 Task: In the Contact  Mia.Taylor@Tutanota.com, Add note: 'Update contact records with recent conversation notes.'. Mark checkbox to create task to follow up ': In 3 business days '. Create task, with  description: Physical meeting done, Add due date: Tomorrow; Add reminder: 30 Minutes before. Set Priority High and add note: Review the attached proposal. Logged in from softage.1@softage.net
Action: Mouse moved to (79, 52)
Screenshot: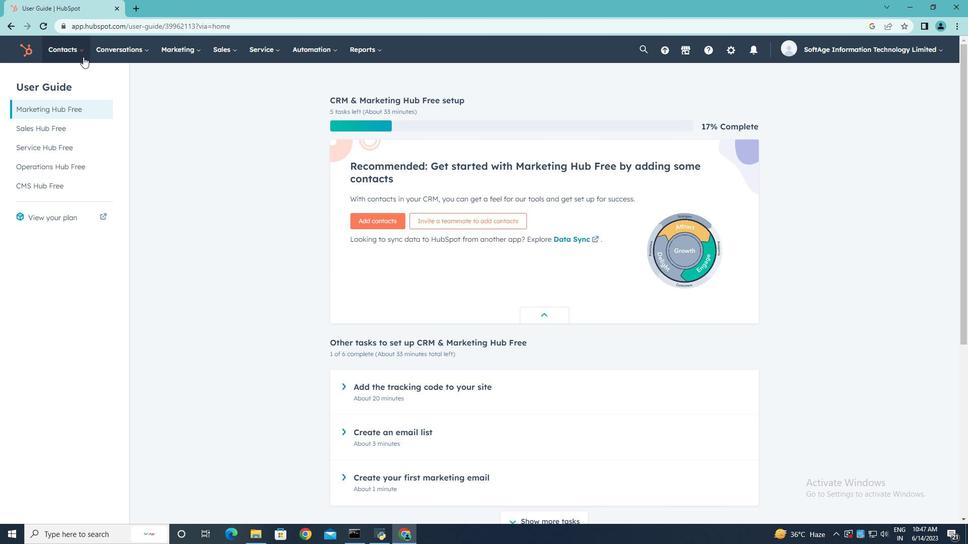 
Action: Mouse pressed left at (79, 52)
Screenshot: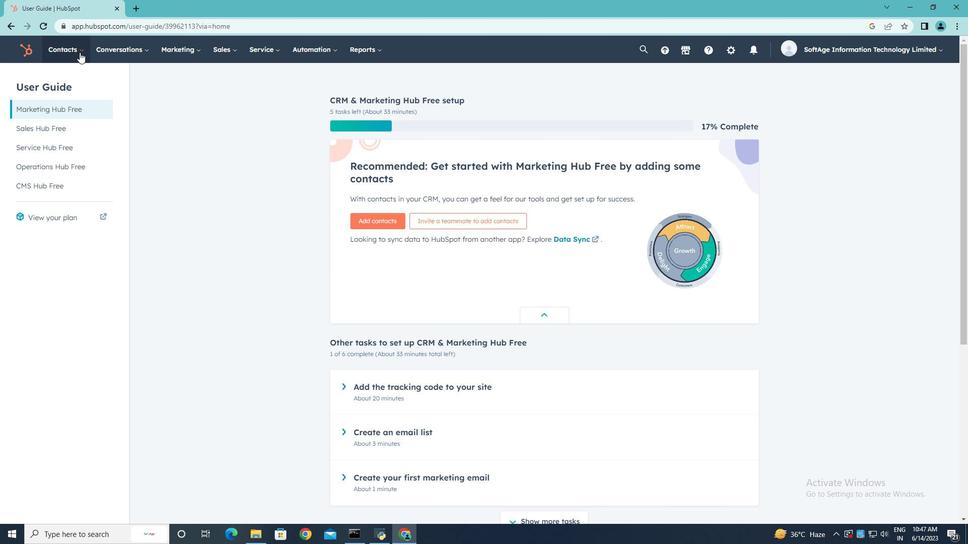 
Action: Mouse moved to (68, 81)
Screenshot: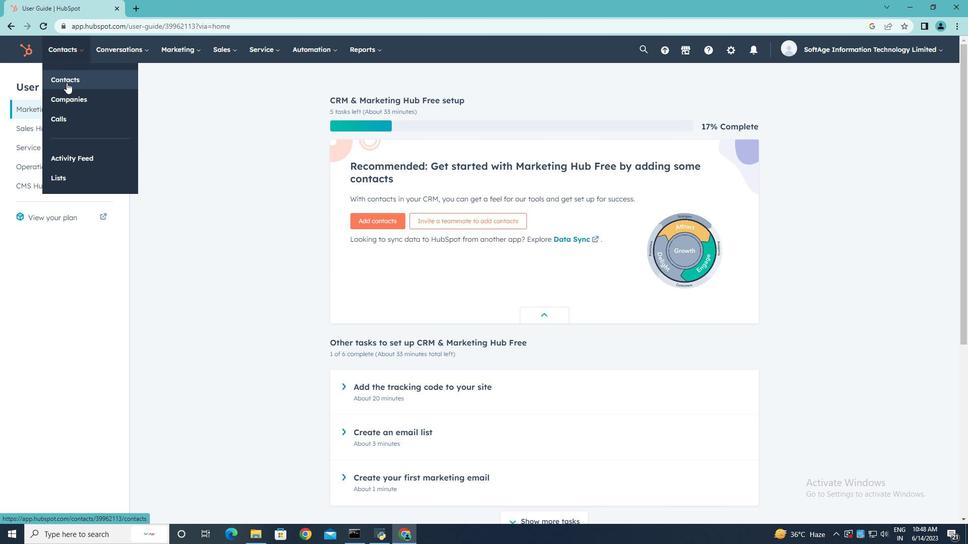 
Action: Mouse pressed left at (68, 81)
Screenshot: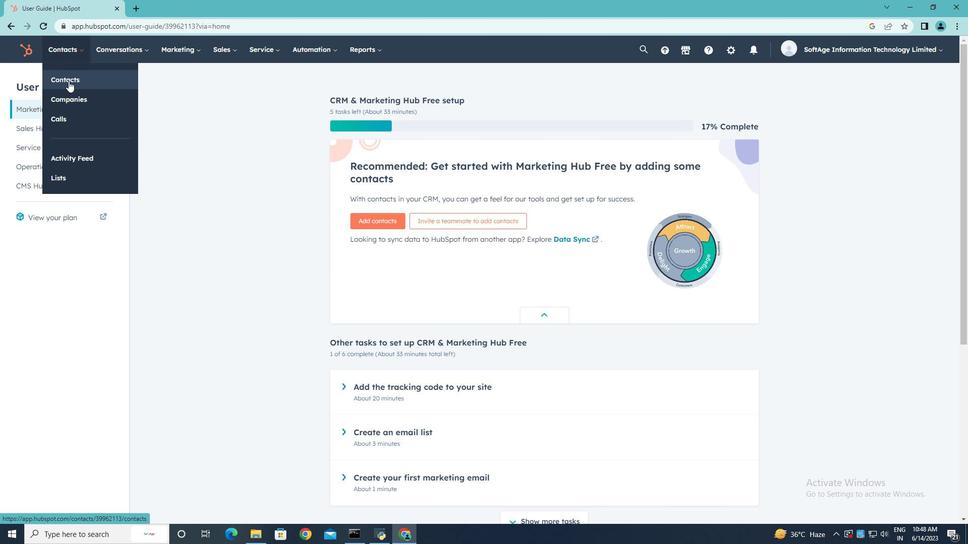 
Action: Mouse moved to (92, 164)
Screenshot: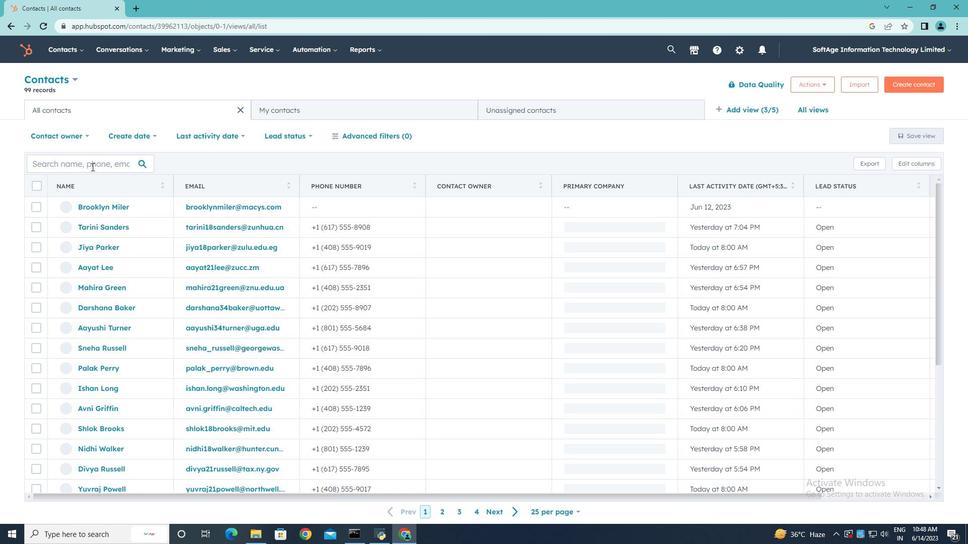 
Action: Mouse pressed left at (92, 164)
Screenshot: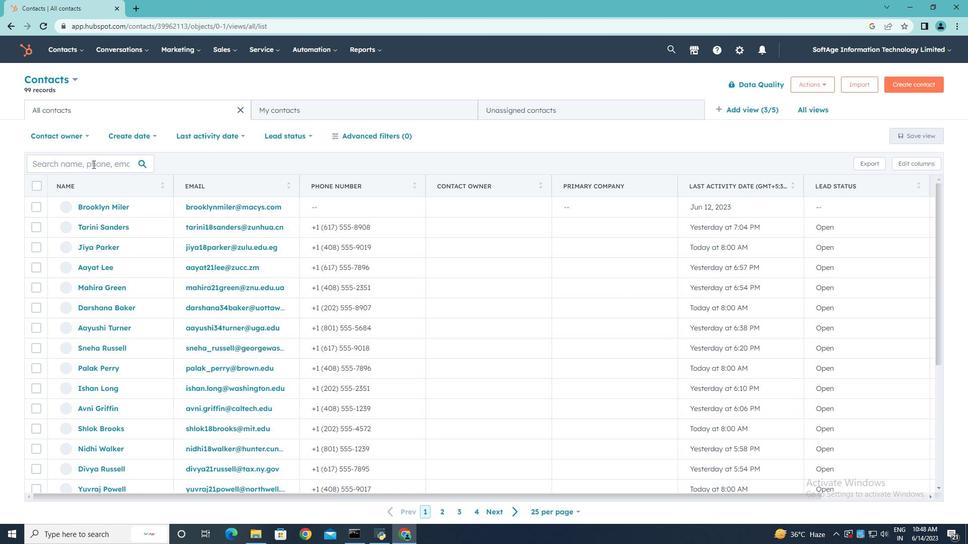 
Action: Key pressed <Key.shift>Mia.<Key.shift>Taylor<Key.shift><Key.shift><Key.shift><Key.shift><Key.shift><Key.shift><Key.shift><Key.shift><Key.shift><Key.shift><Key.shift><Key.shift><Key.shift><Key.shift>@<Key.shift>Tutanota.com
Screenshot: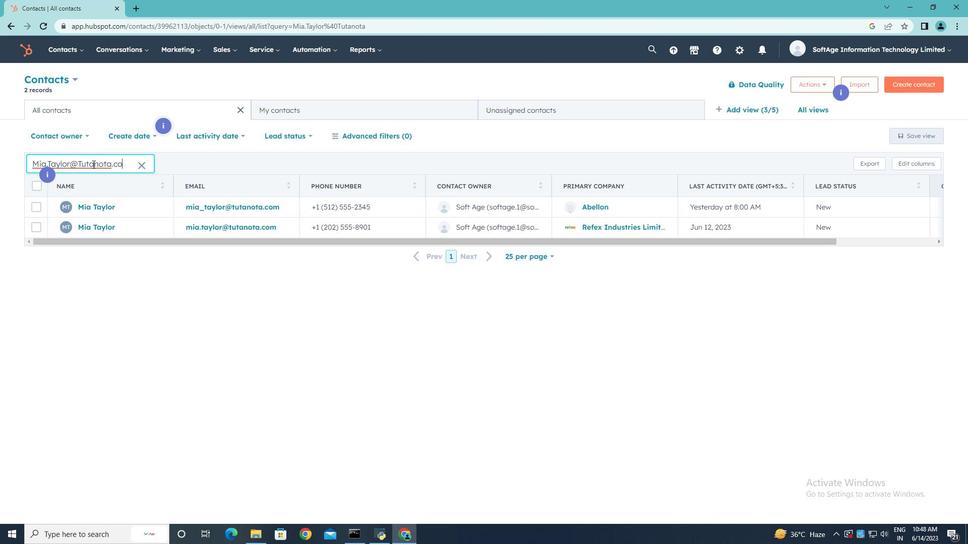 
Action: Mouse moved to (107, 224)
Screenshot: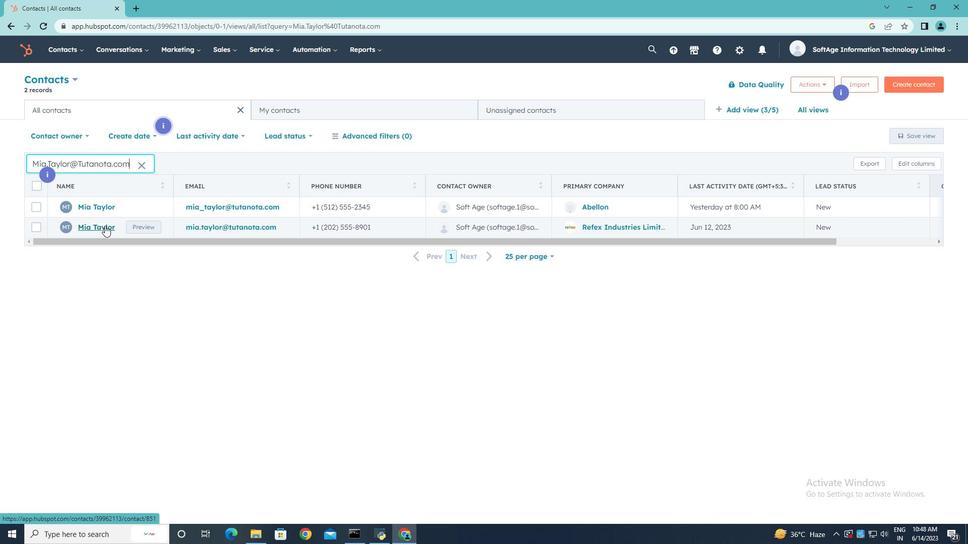 
Action: Mouse pressed left at (107, 224)
Screenshot: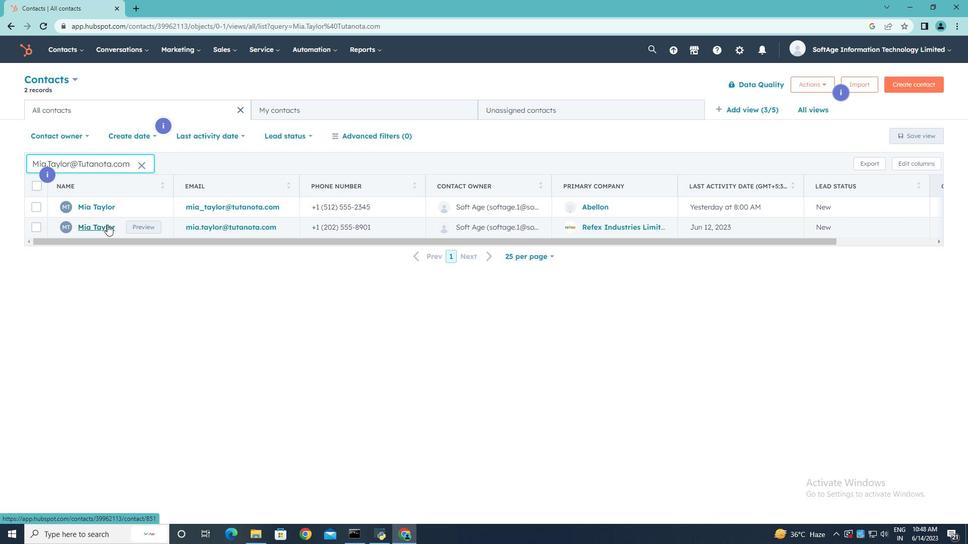 
Action: Mouse moved to (36, 172)
Screenshot: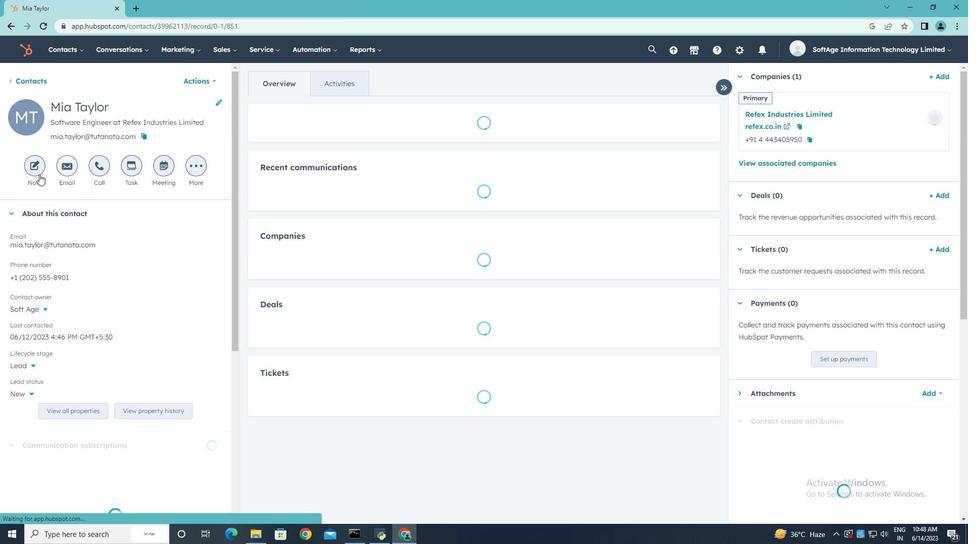 
Action: Mouse pressed left at (36, 172)
Screenshot: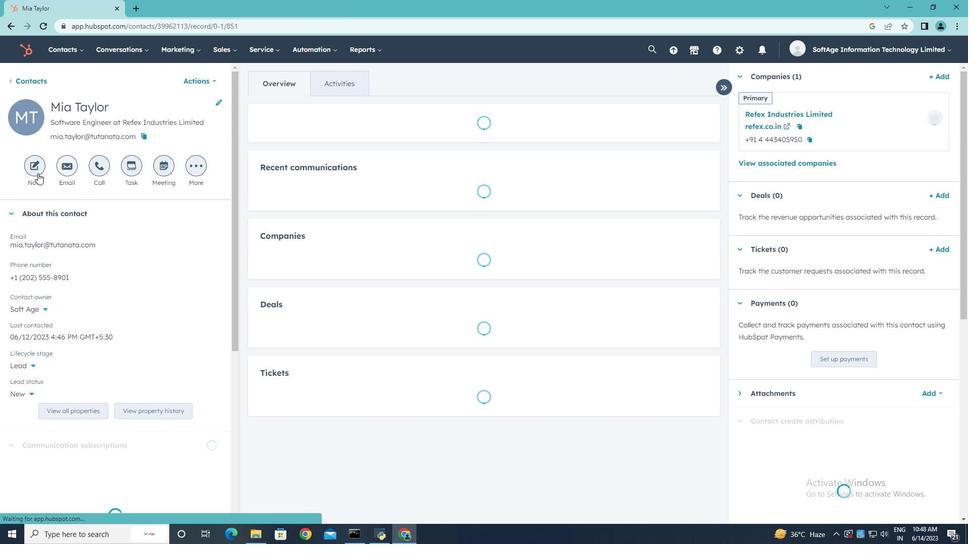 
Action: Key pressed <Key.shift><Key.shift><Key.shift><Key.shift><Key.shift><Key.shift>Update<Key.space>contact<Key.space>records<Key.space>with<Key.space>recent<Key.space>with<Key.space>recent<Key.space>conversation<Key.space>notes.
Screenshot: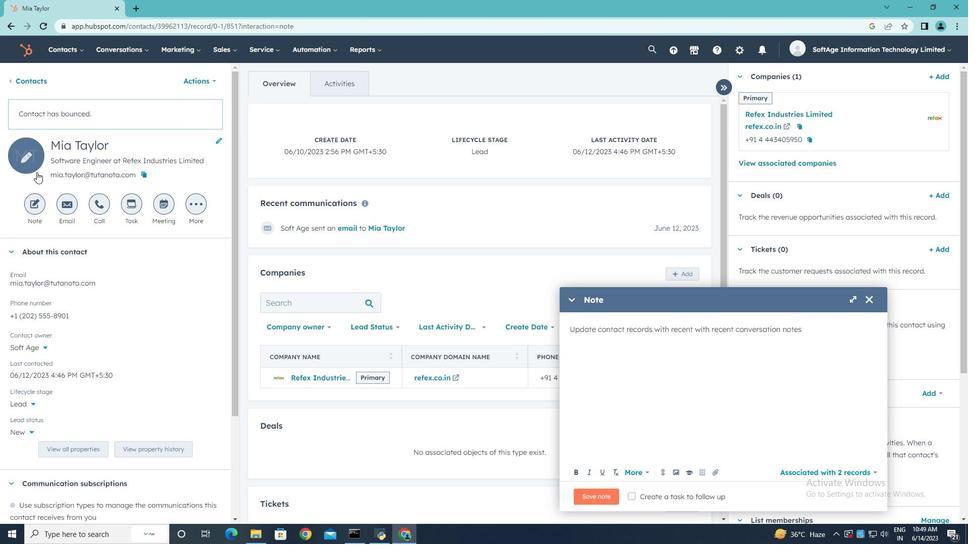 
Action: Mouse moved to (635, 494)
Screenshot: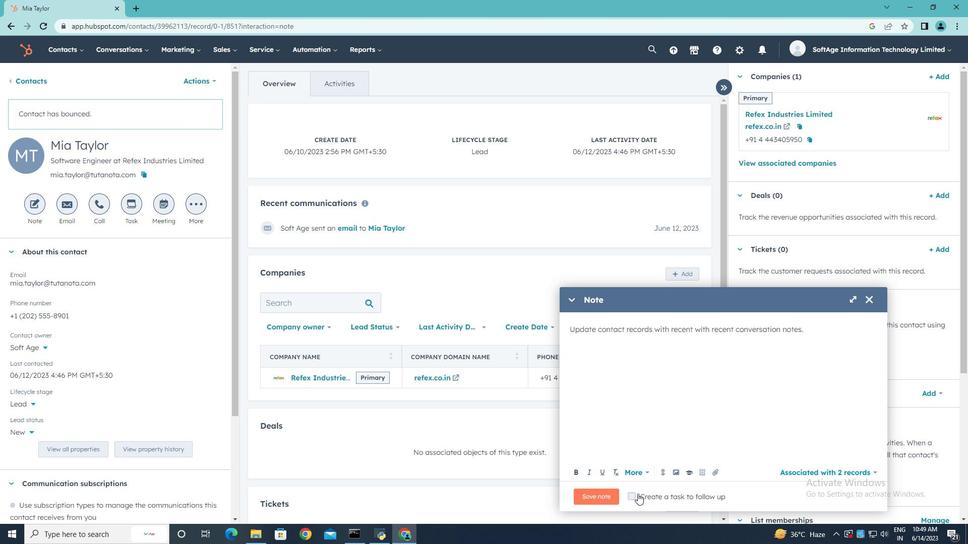 
Action: Mouse pressed left at (635, 494)
Screenshot: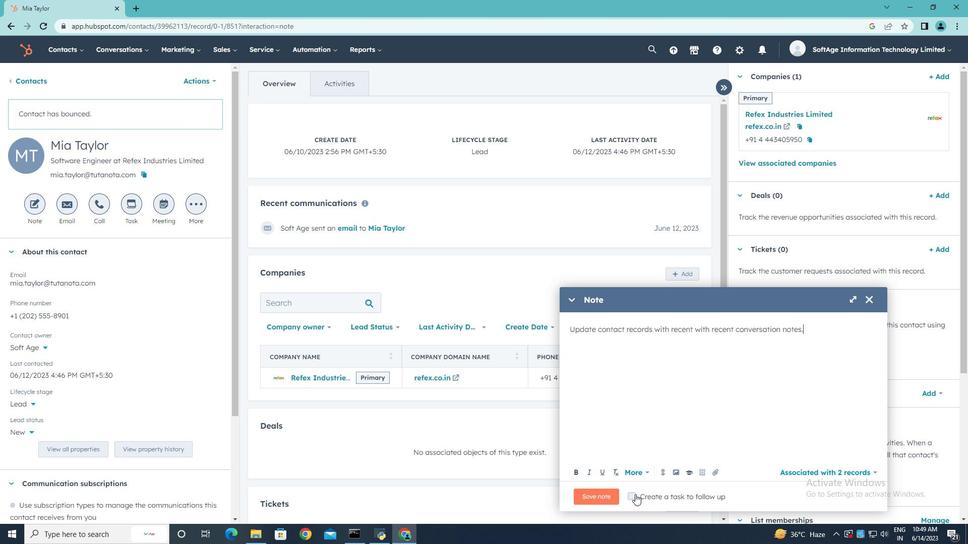 
Action: Mouse moved to (832, 497)
Screenshot: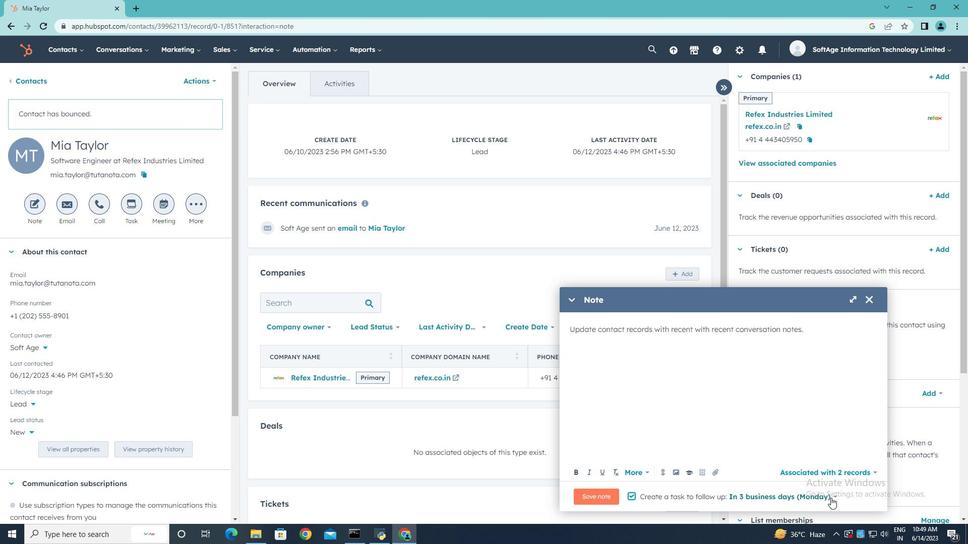 
Action: Mouse pressed left at (832, 497)
Screenshot: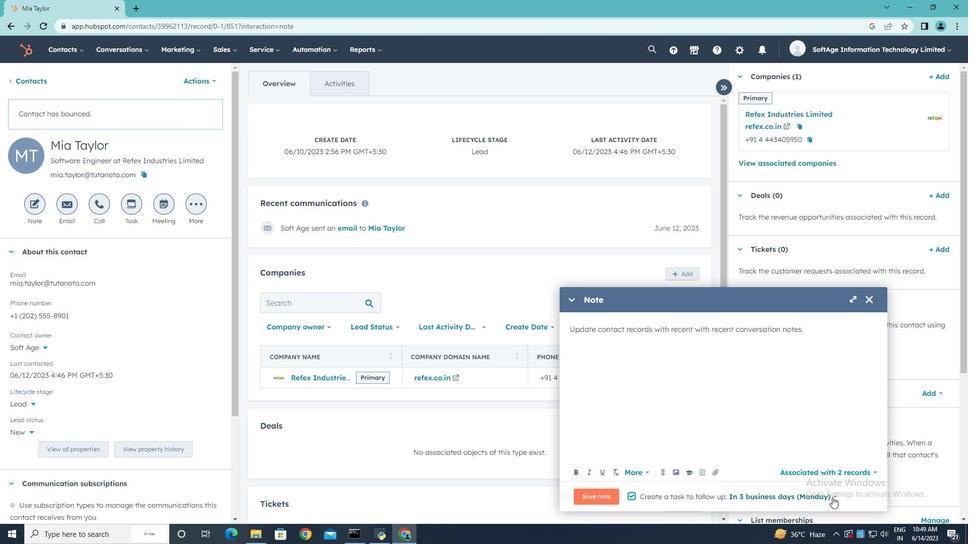
Action: Mouse moved to (806, 399)
Screenshot: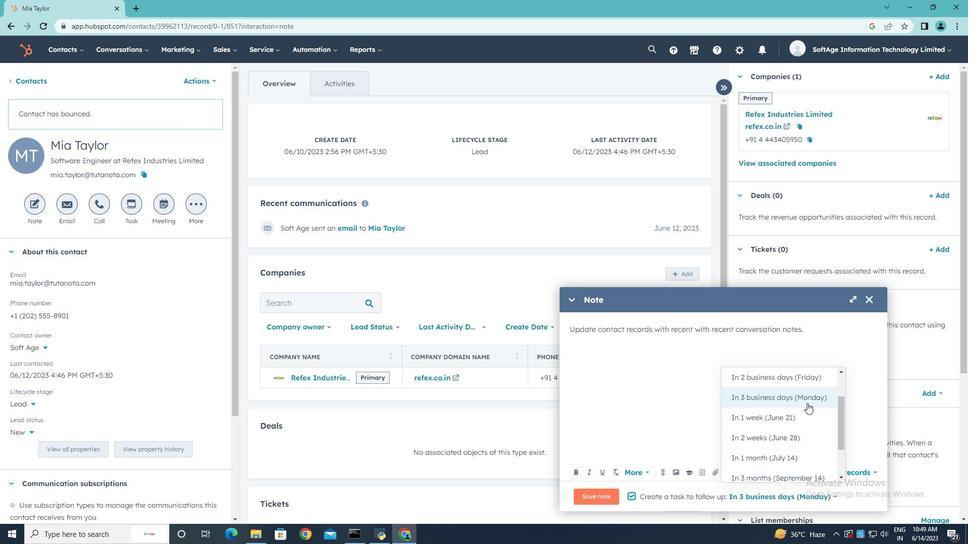 
Action: Mouse pressed left at (806, 399)
Screenshot: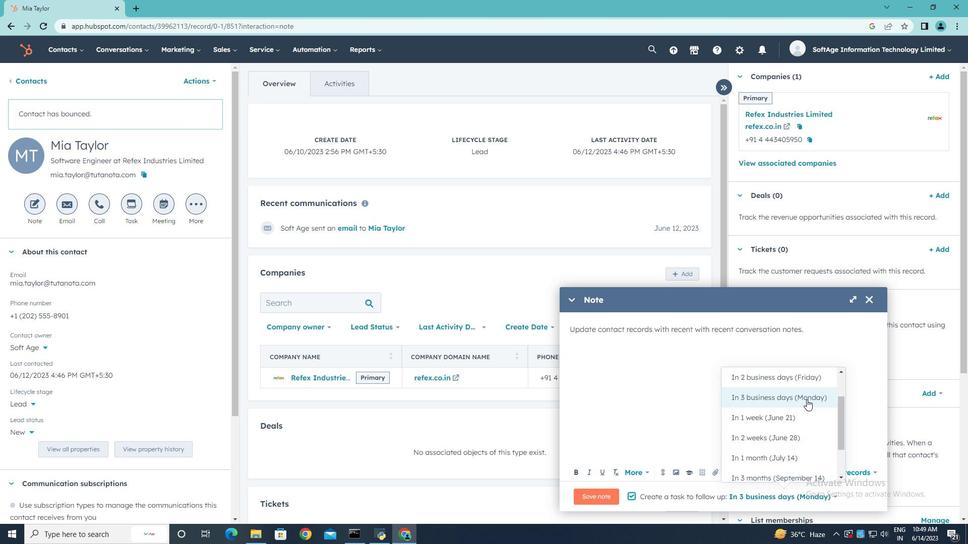 
Action: Mouse moved to (589, 499)
Screenshot: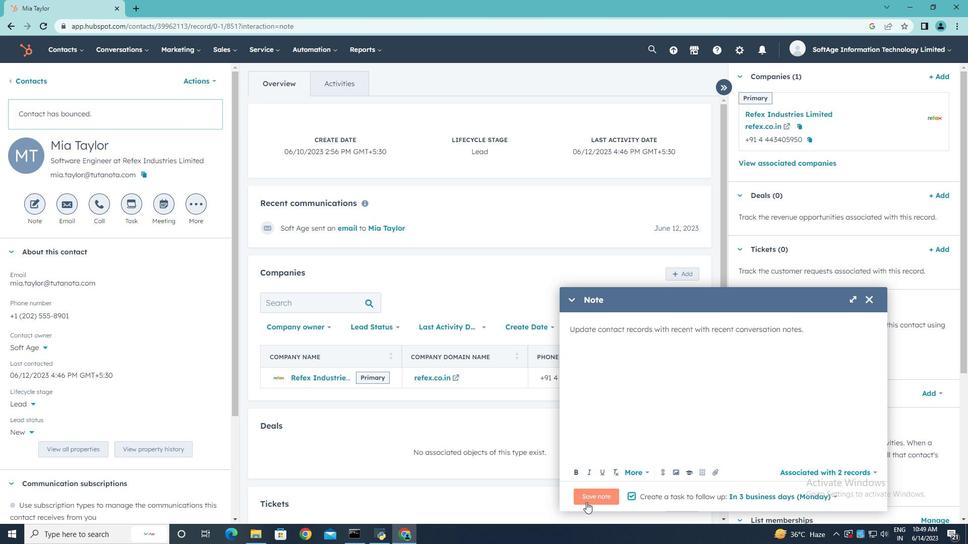 
Action: Mouse pressed left at (589, 499)
Screenshot: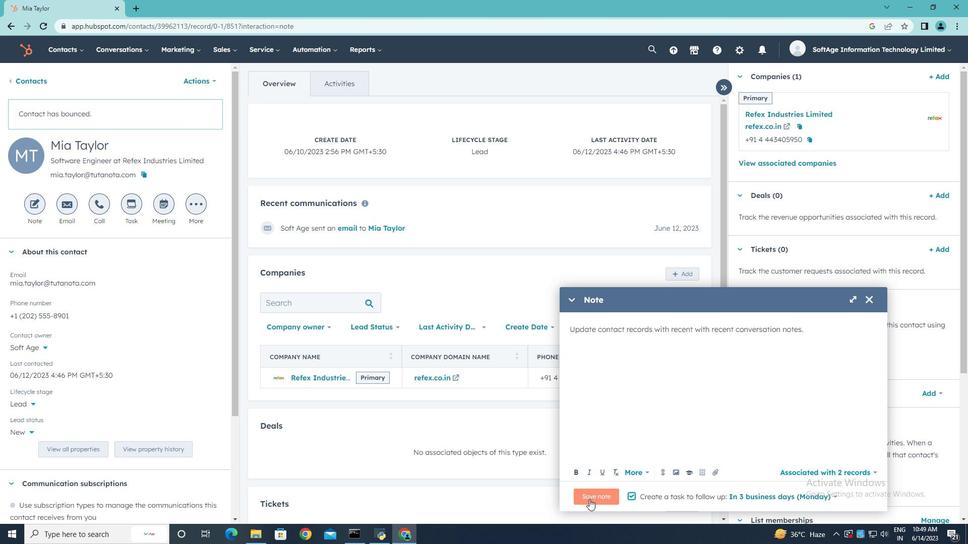 
Action: Mouse moved to (135, 203)
Screenshot: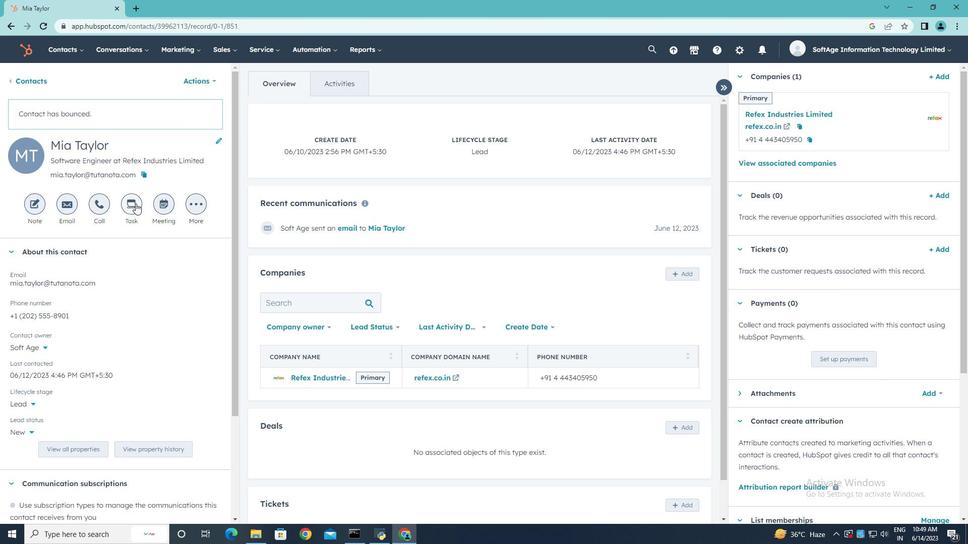 
Action: Mouse pressed left at (135, 203)
Screenshot: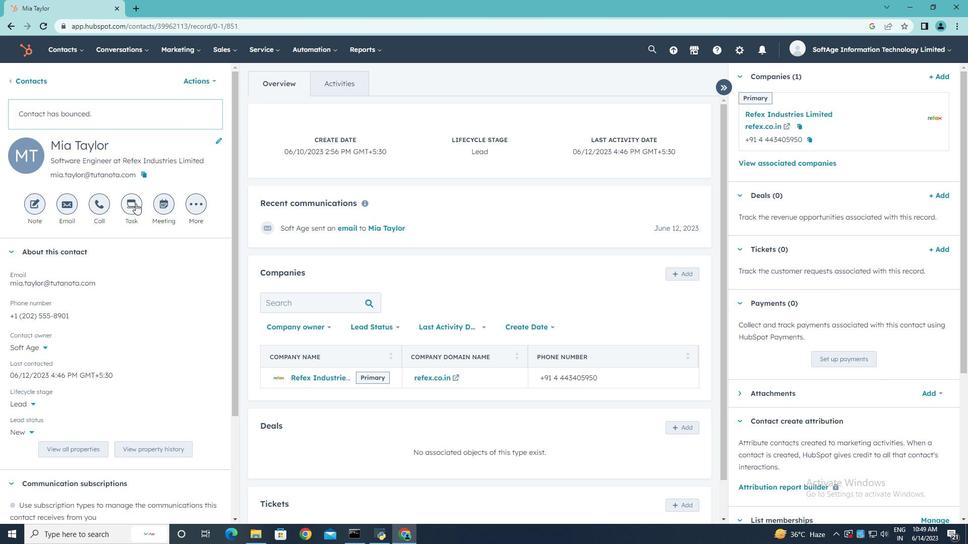 
Action: Mouse moved to (598, 236)
Screenshot: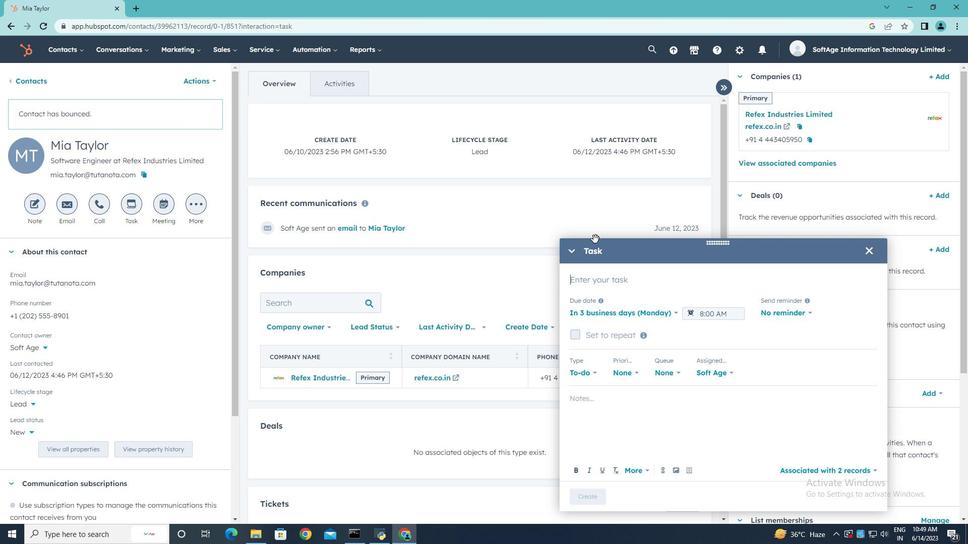 
Action: Key pressed <Key.shift><Key.shift><Key.shift><Key.shift><Key.shift><Key.shift><Key.shift><Key.shift><Key.shift><Key.shift><Key.shift><Key.shift>Physical<Key.space><Key.shift>n<Key.backspace>meeting<Key.space>done
Screenshot: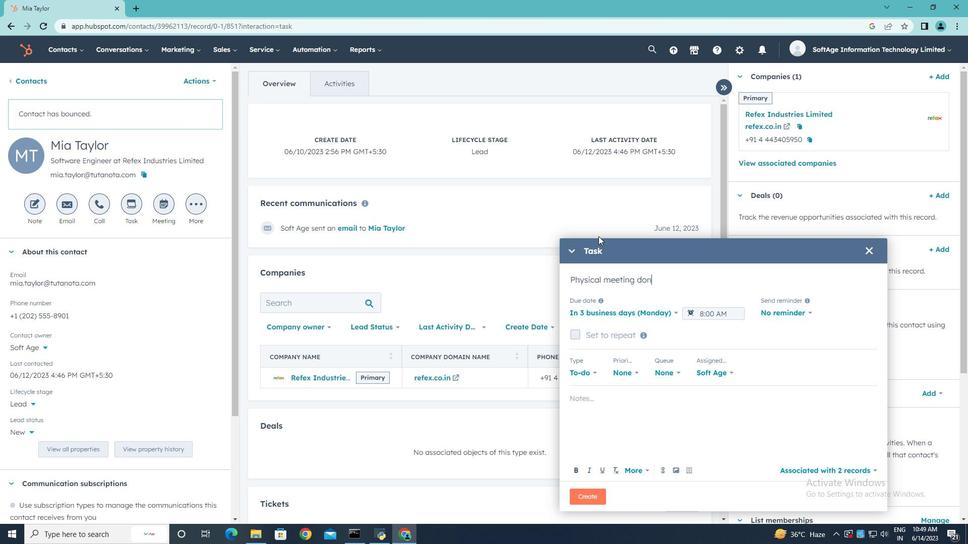 
Action: Mouse moved to (677, 312)
Screenshot: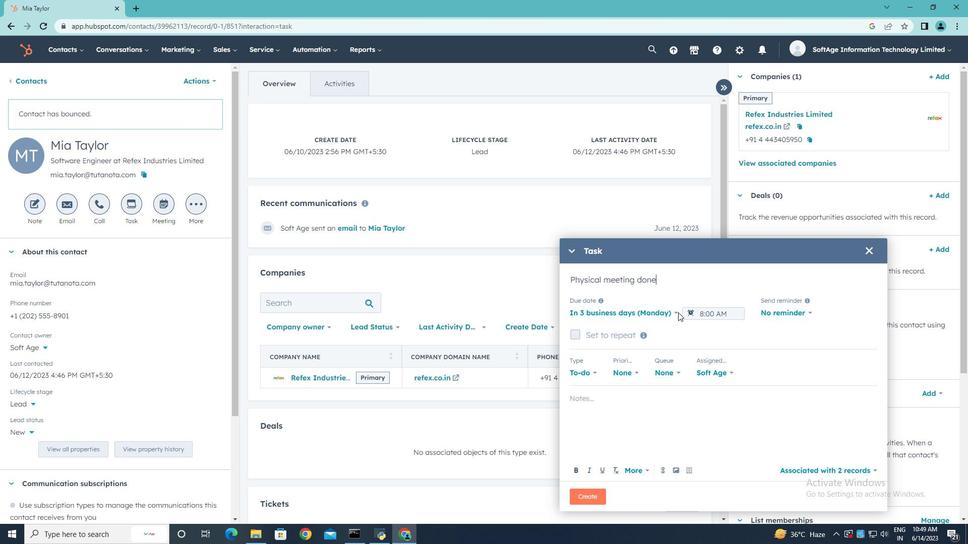 
Action: Mouse pressed left at (677, 312)
Screenshot: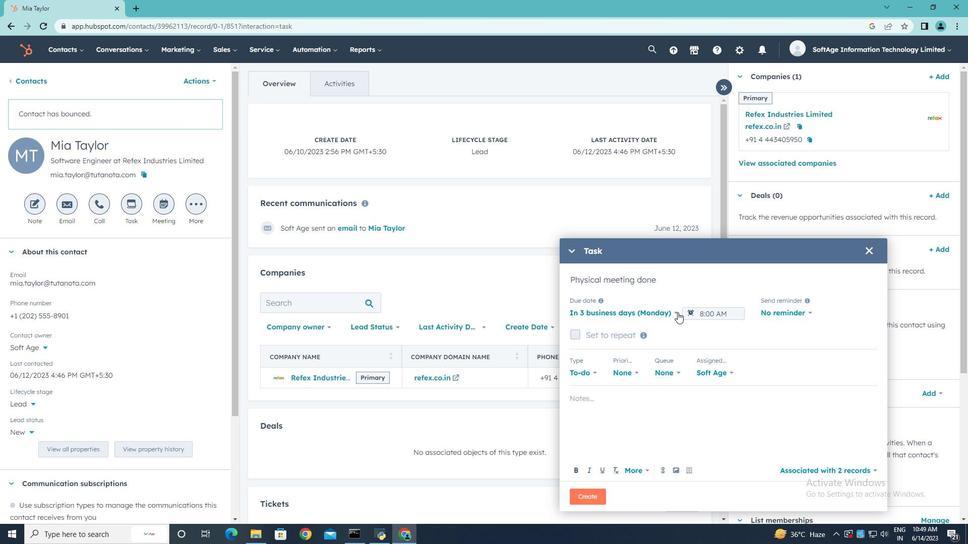 
Action: Mouse moved to (648, 347)
Screenshot: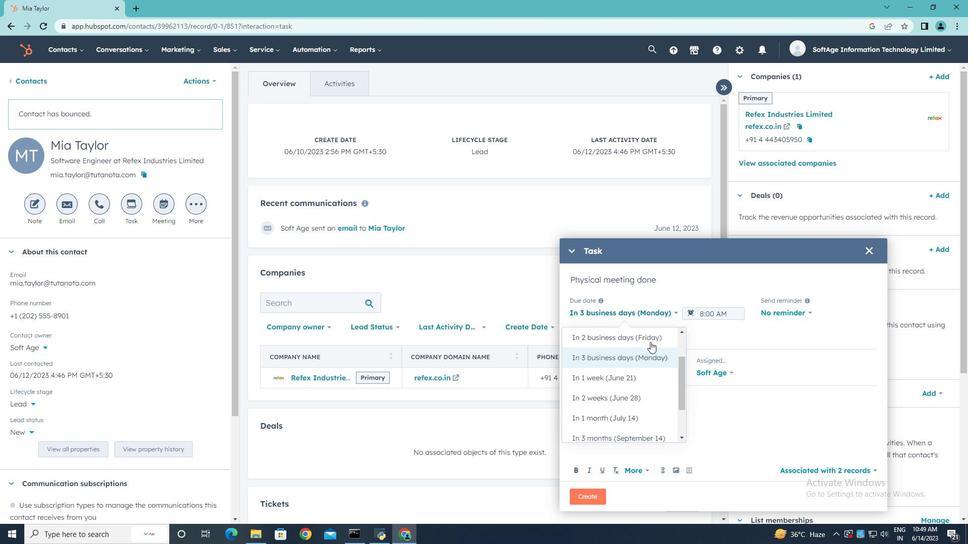 
Action: Mouse scrolled (648, 347) with delta (0, 0)
Screenshot: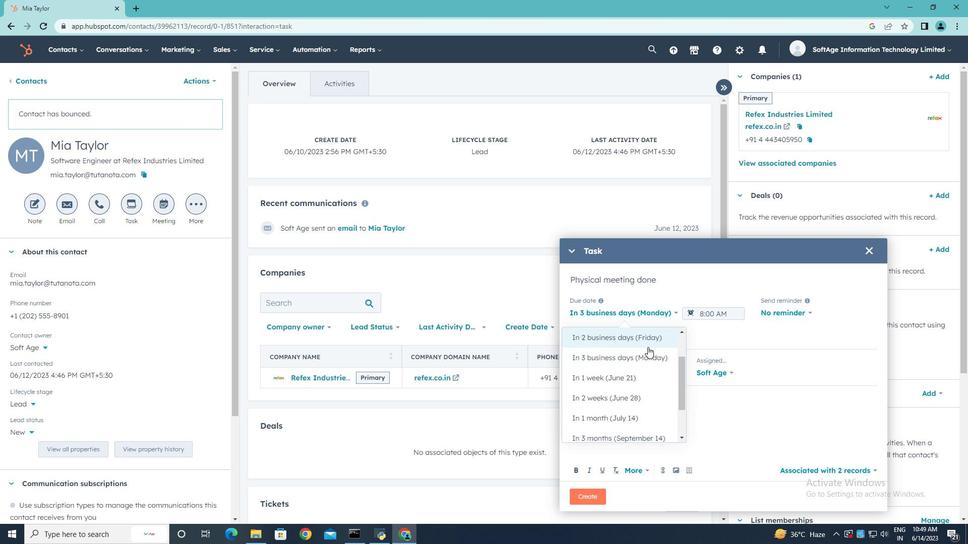 
Action: Mouse scrolled (648, 347) with delta (0, 0)
Screenshot: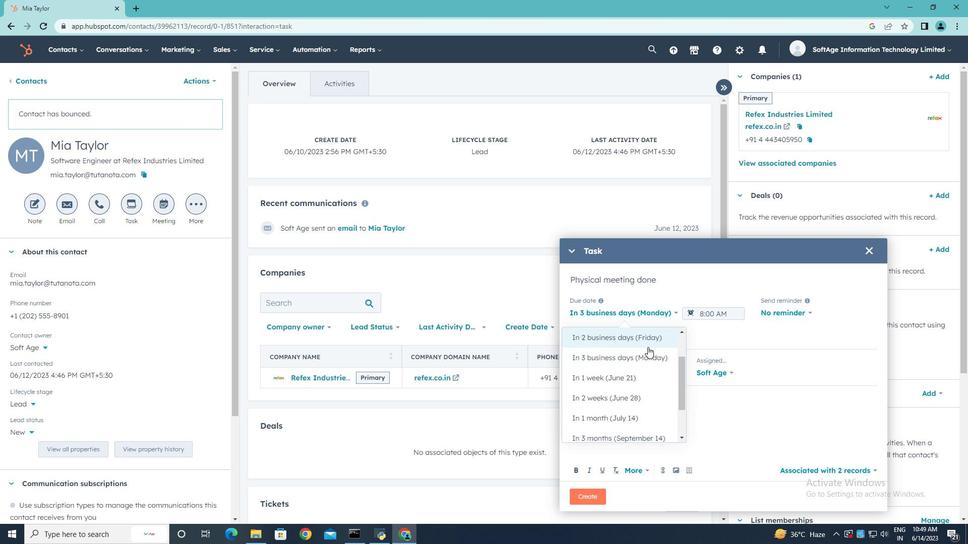 
Action: Mouse scrolled (648, 347) with delta (0, 0)
Screenshot: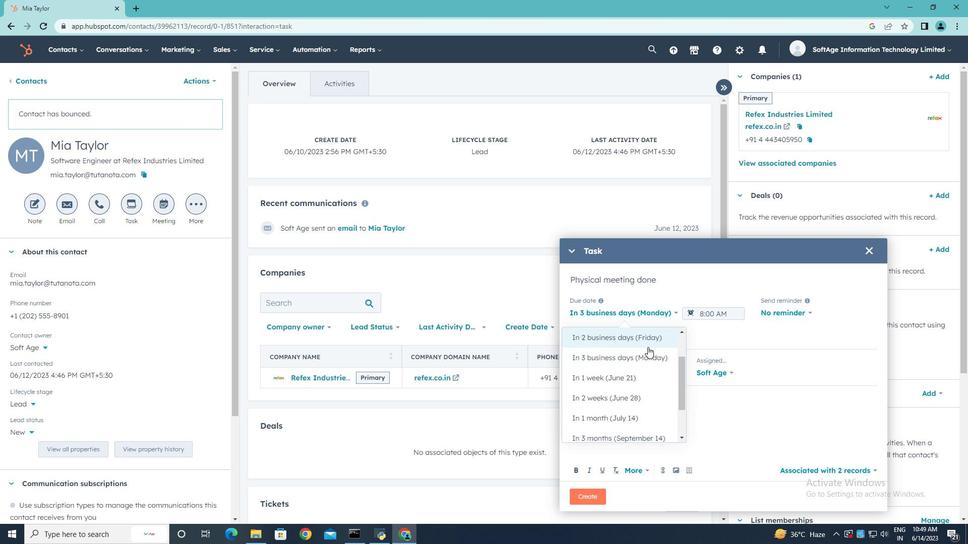 
Action: Mouse moved to (633, 361)
Screenshot: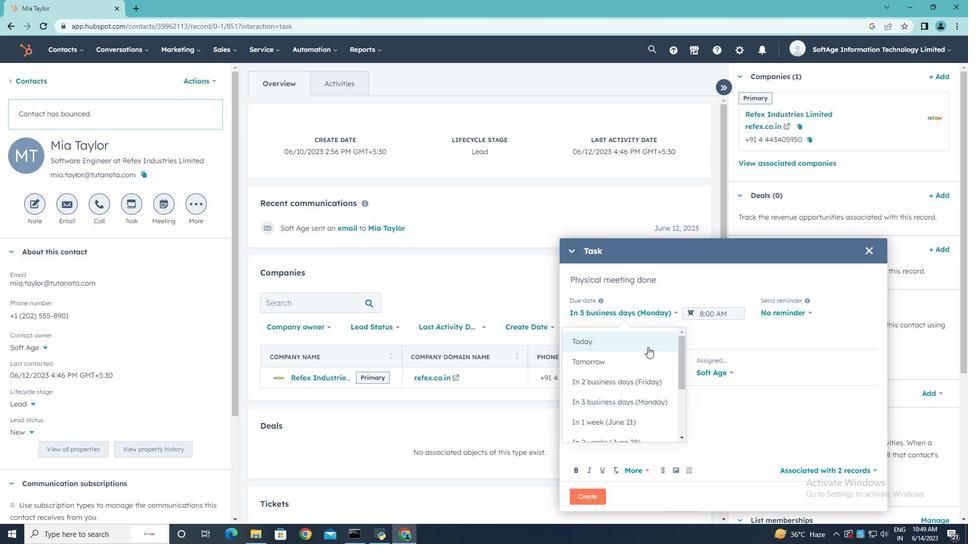 
Action: Mouse pressed left at (633, 361)
Screenshot: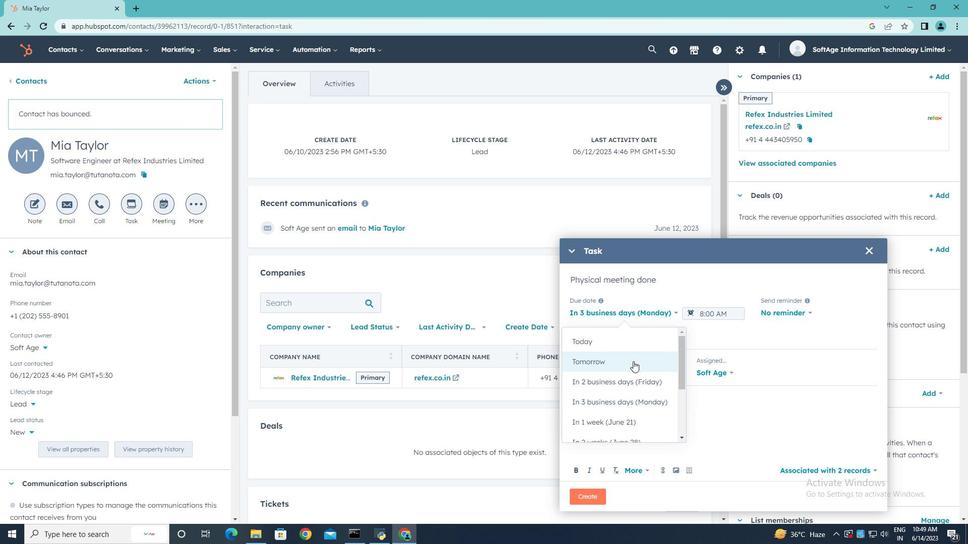 
Action: Mouse moved to (744, 313)
Screenshot: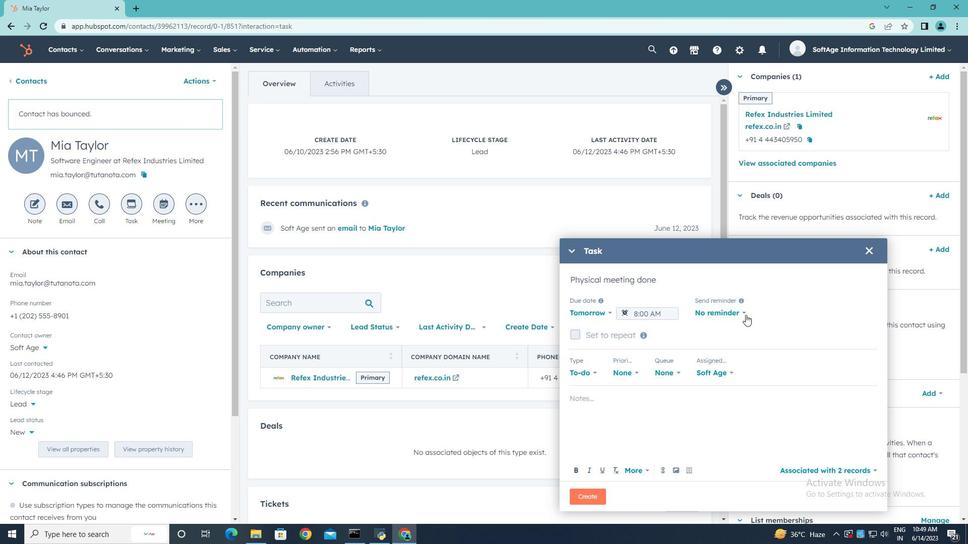 
Action: Mouse pressed left at (744, 313)
Screenshot: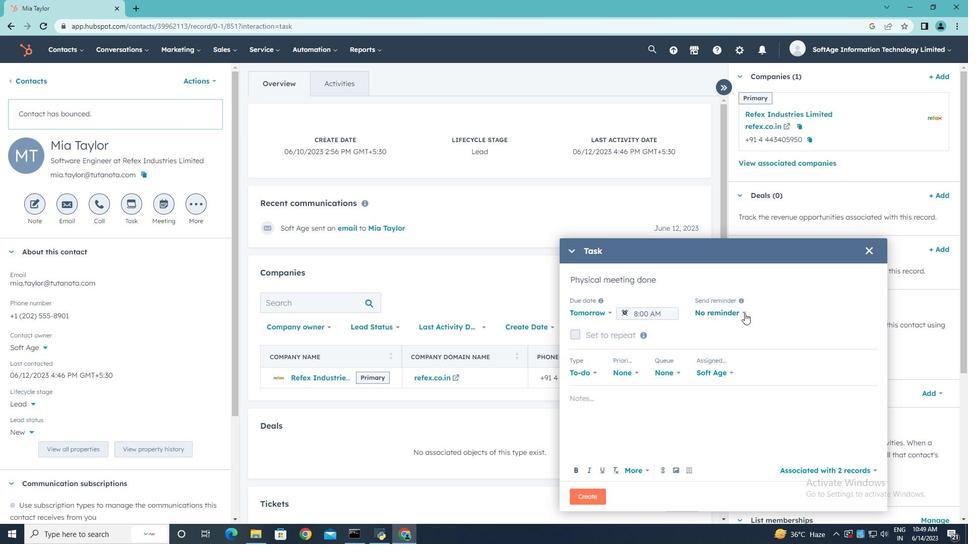 
Action: Mouse moved to (727, 377)
Screenshot: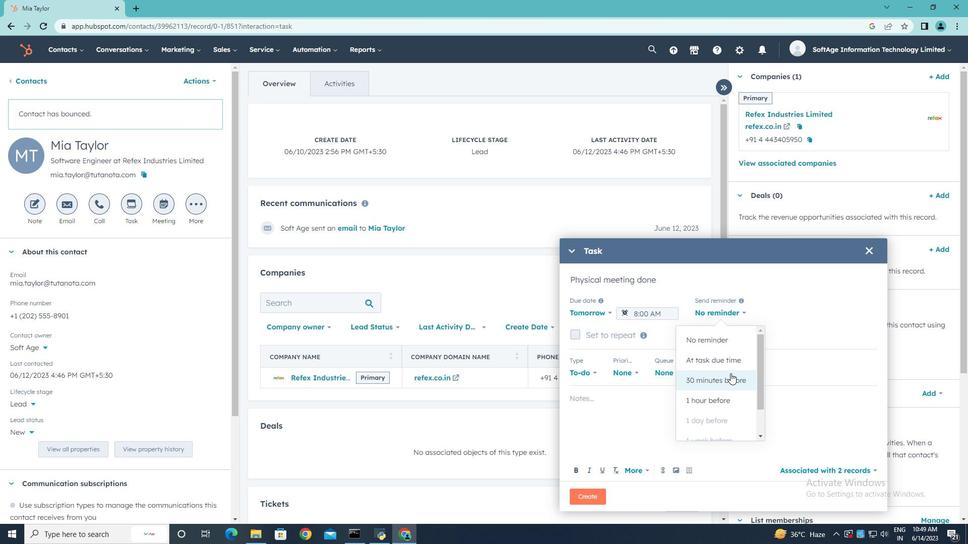 
Action: Mouse pressed left at (727, 377)
Screenshot: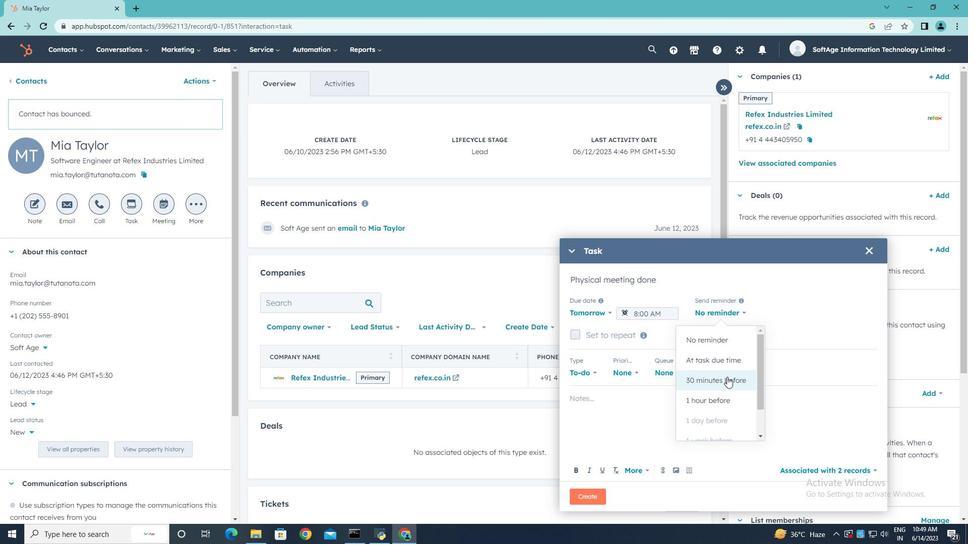 
Action: Mouse moved to (636, 372)
Screenshot: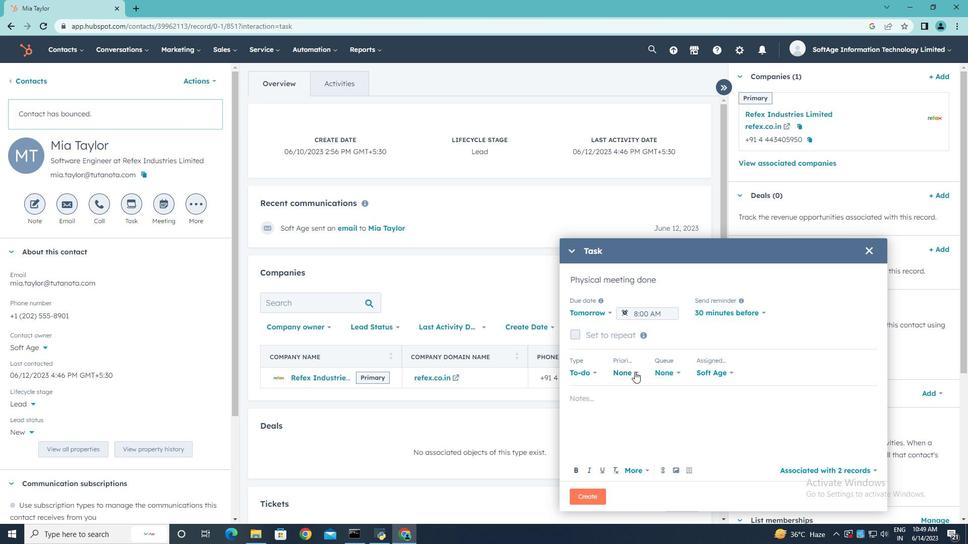 
Action: Mouse pressed left at (636, 372)
Screenshot: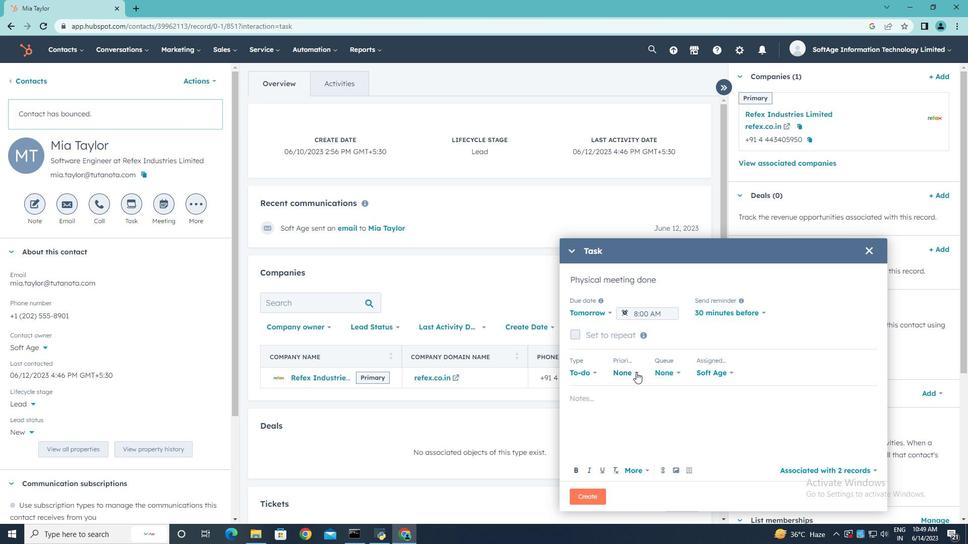 
Action: Mouse moved to (617, 458)
Screenshot: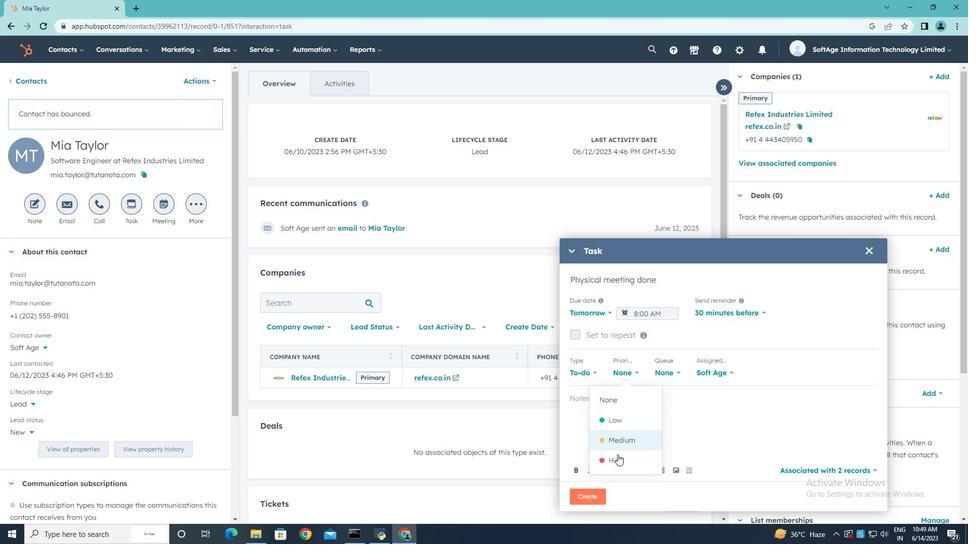 
Action: Mouse pressed left at (617, 458)
Screenshot: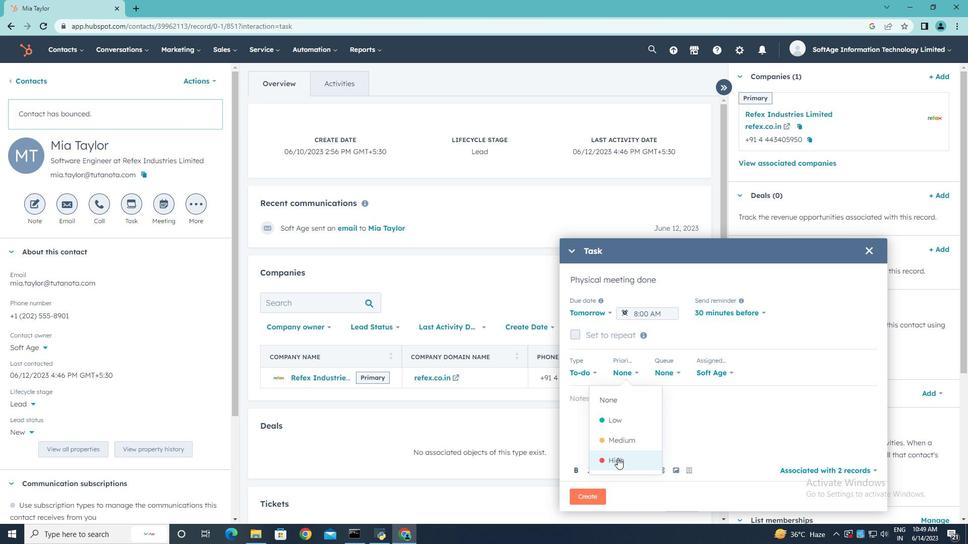 
Action: Mouse moved to (596, 403)
Screenshot: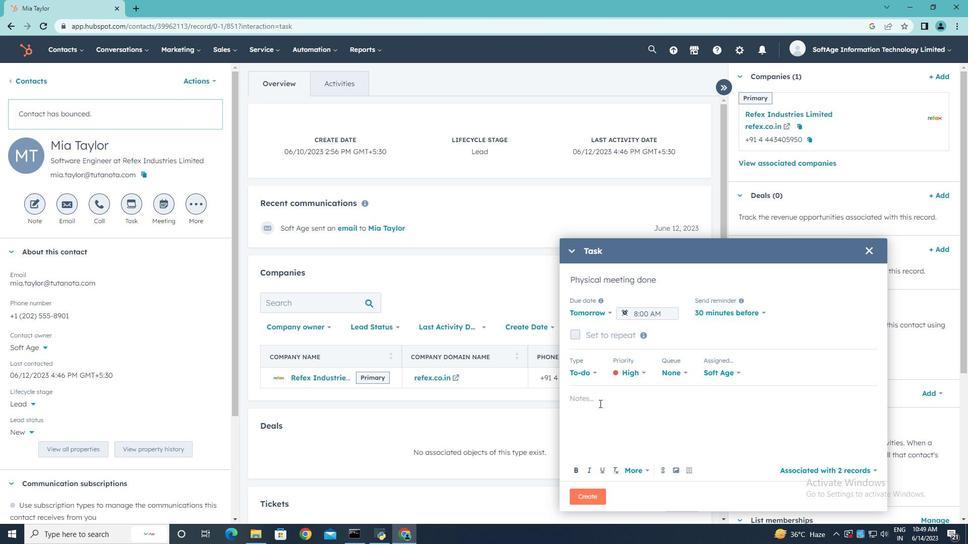 
Action: Mouse pressed left at (596, 403)
Screenshot: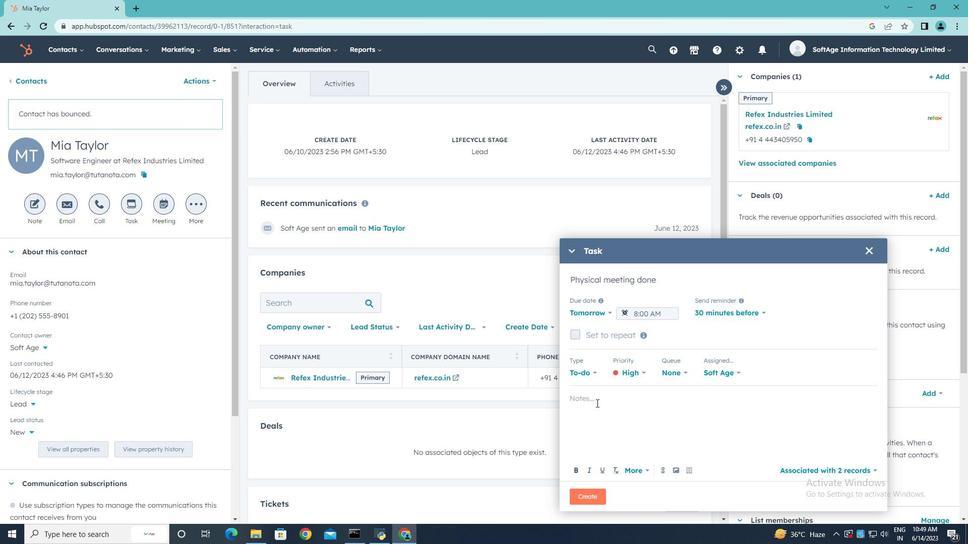 
Action: Mouse moved to (603, 280)
Screenshot: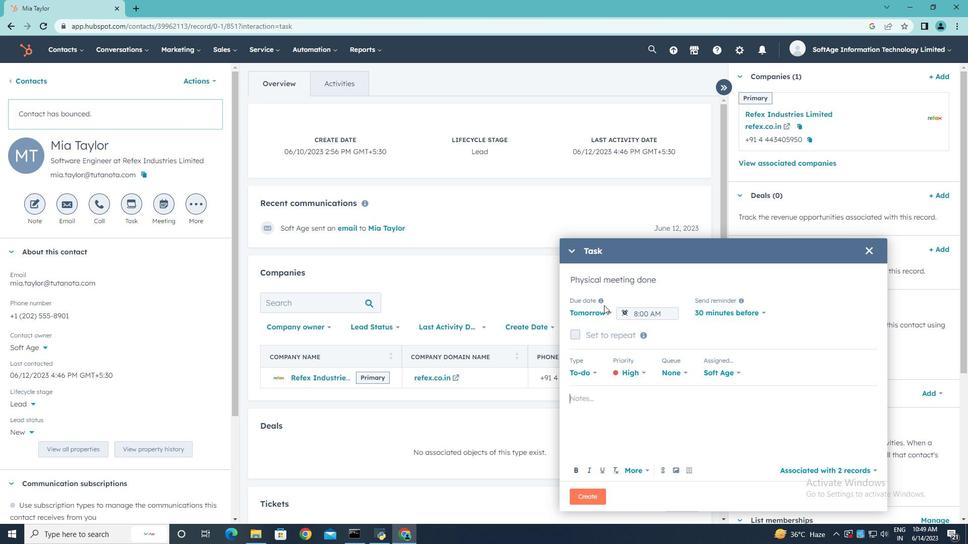 
Action: Key pressed <Key.shift>Review<Key.space>the<Key.space>attached<Key.space>proposal.
Screenshot: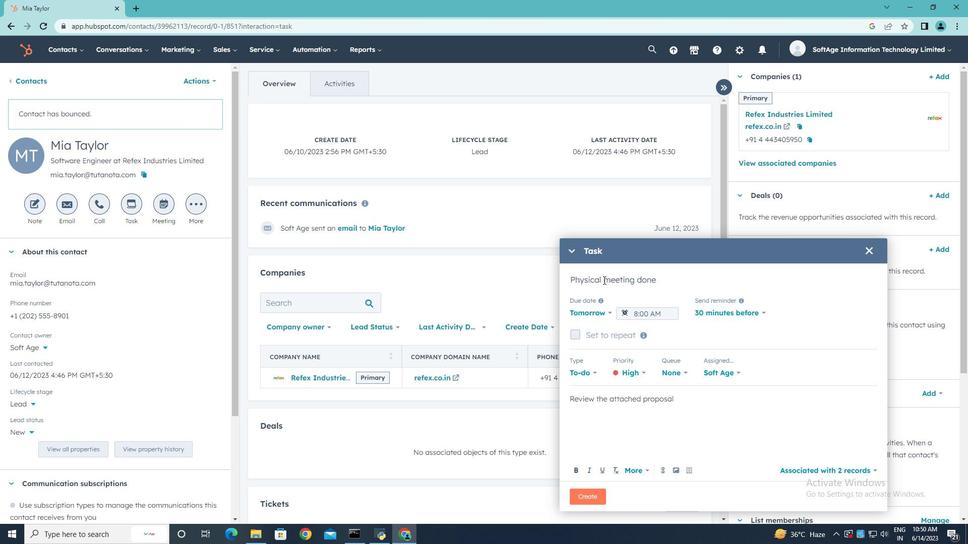 
Action: Mouse moved to (588, 495)
Screenshot: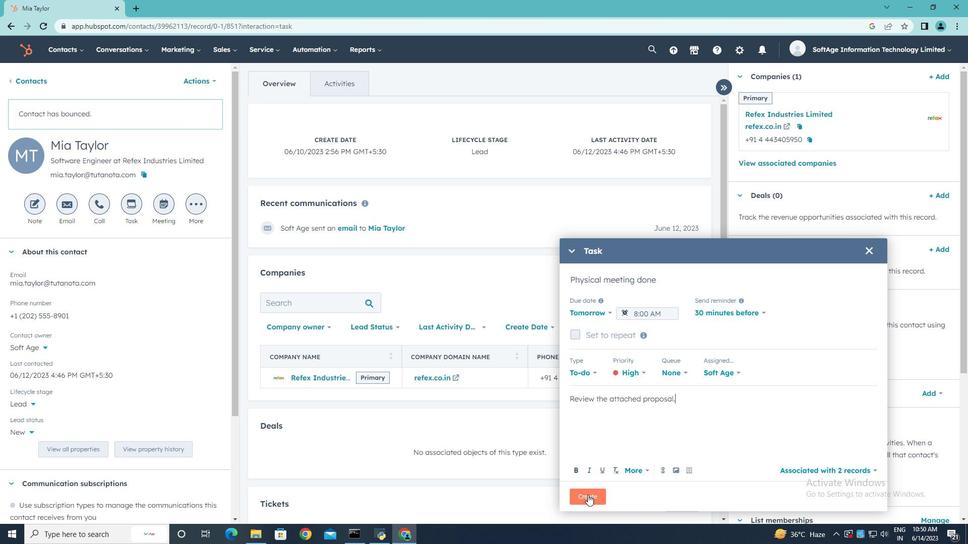 
Action: Mouse pressed left at (588, 495)
Screenshot: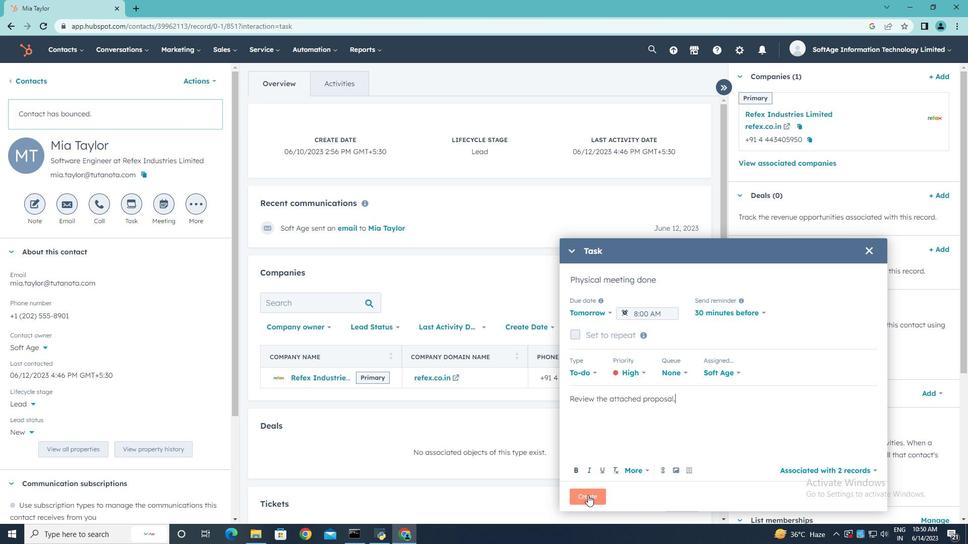 
